 Task: Create a blank project ConduitTech with privacy Private to Project members  and default view as Board and in the team Taskers . Create three sections in the project as To-Do, Doing and Done
Action: Mouse moved to (58, 45)
Screenshot: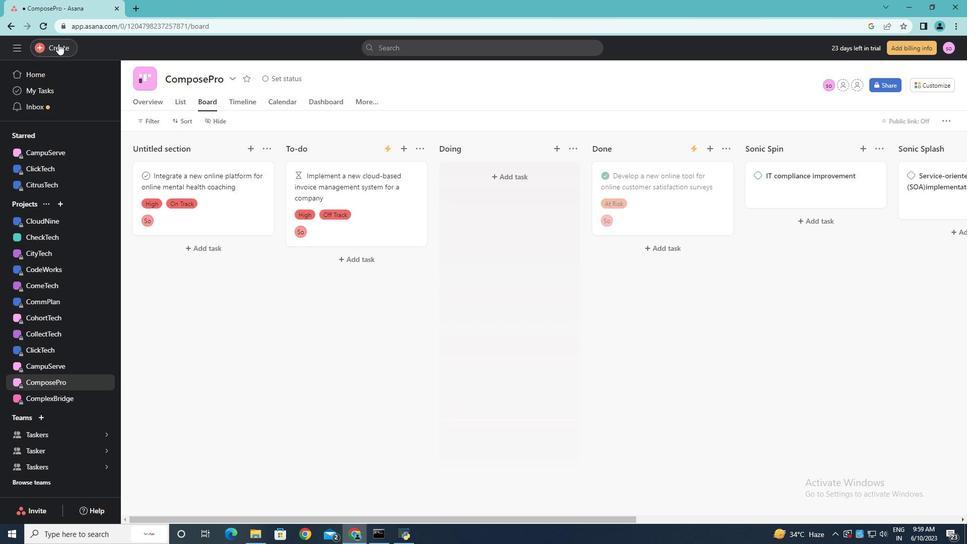 
Action: Mouse pressed left at (58, 45)
Screenshot: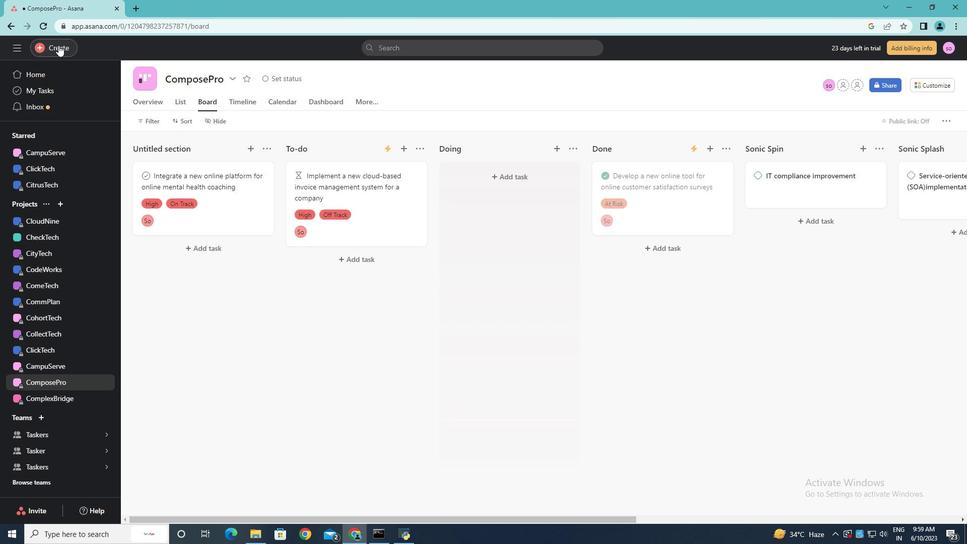 
Action: Mouse moved to (113, 68)
Screenshot: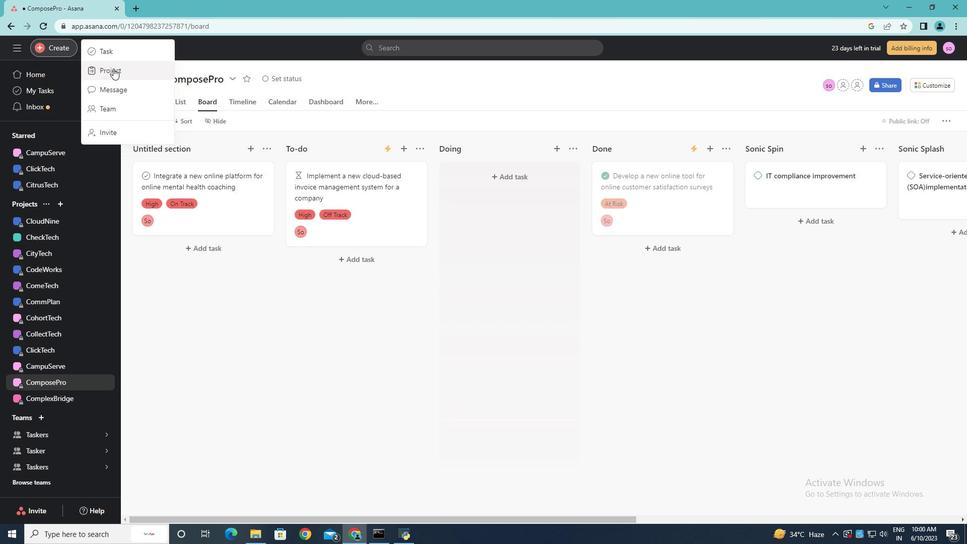 
Action: Mouse pressed left at (113, 68)
Screenshot: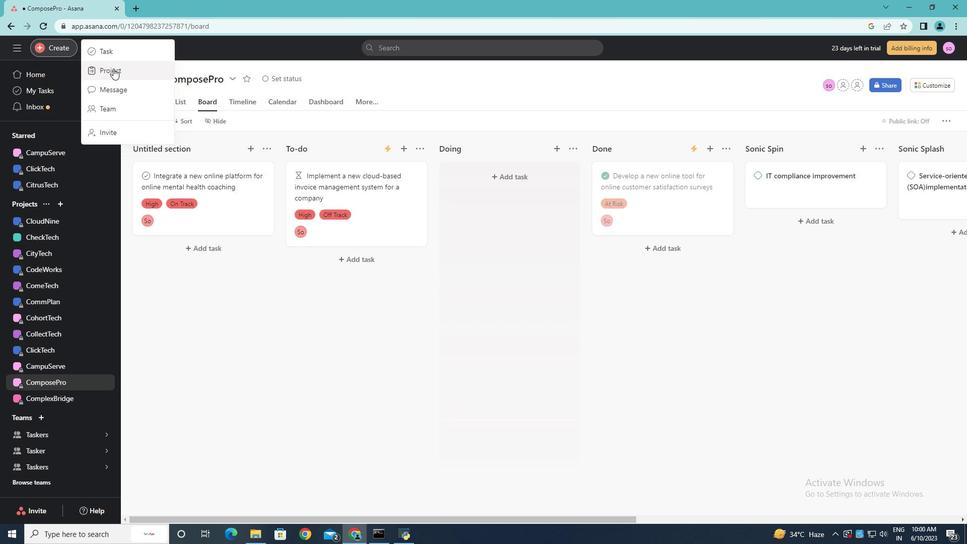 
Action: Mouse moved to (395, 276)
Screenshot: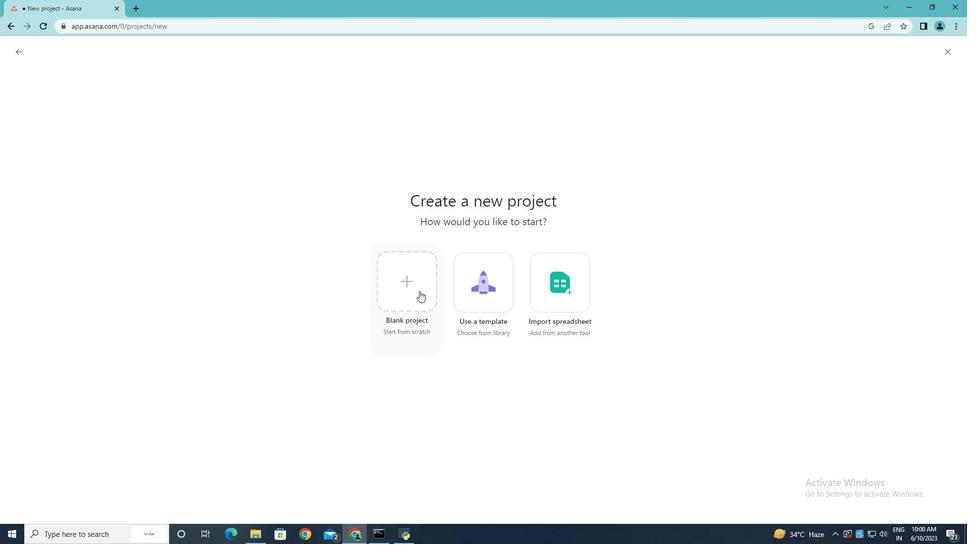
Action: Mouse pressed left at (395, 276)
Screenshot: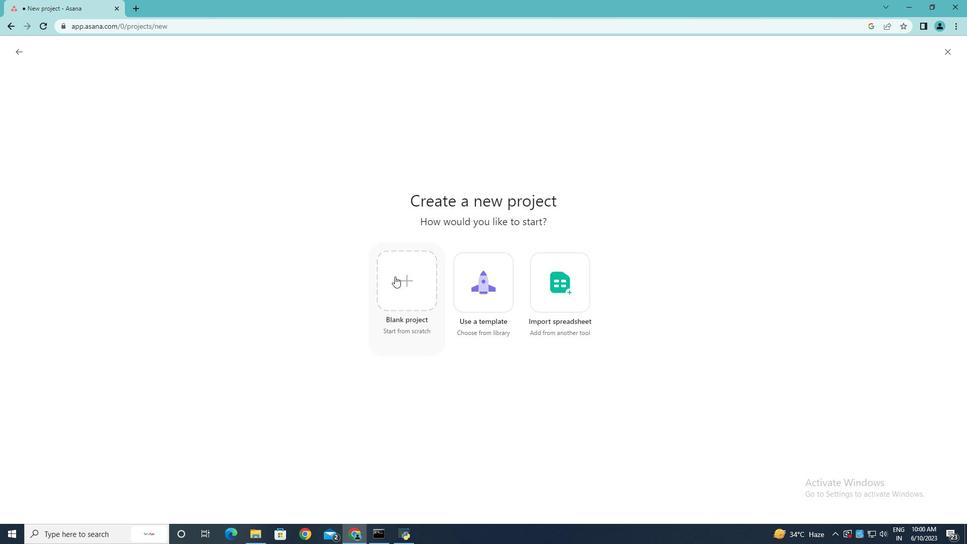 
Action: Key pressed <Key.shift>Condi<Key.backspace>uit<Key.shift>Tecj<Key.backspace>h
Screenshot: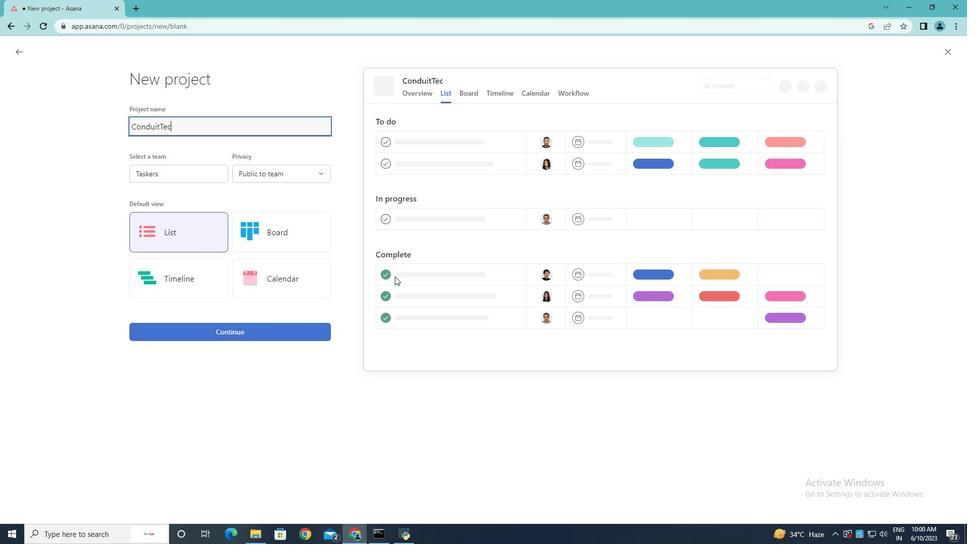 
Action: Mouse moved to (218, 176)
Screenshot: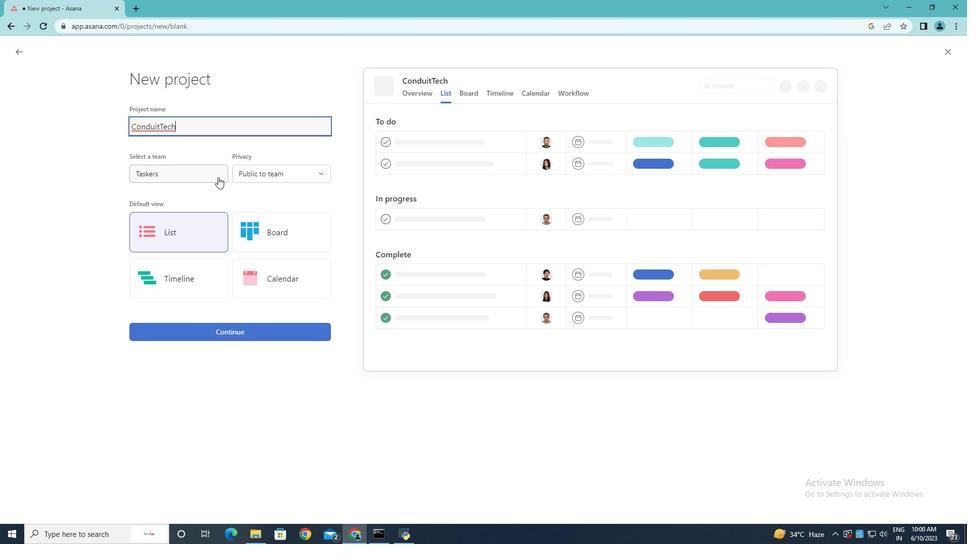 
Action: Mouse pressed left at (218, 176)
Screenshot: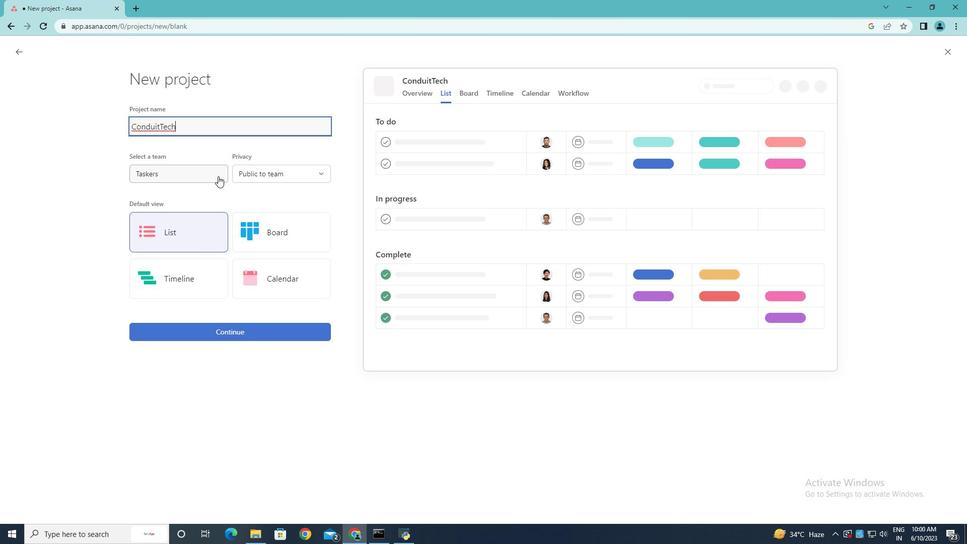 
Action: Mouse moved to (177, 234)
Screenshot: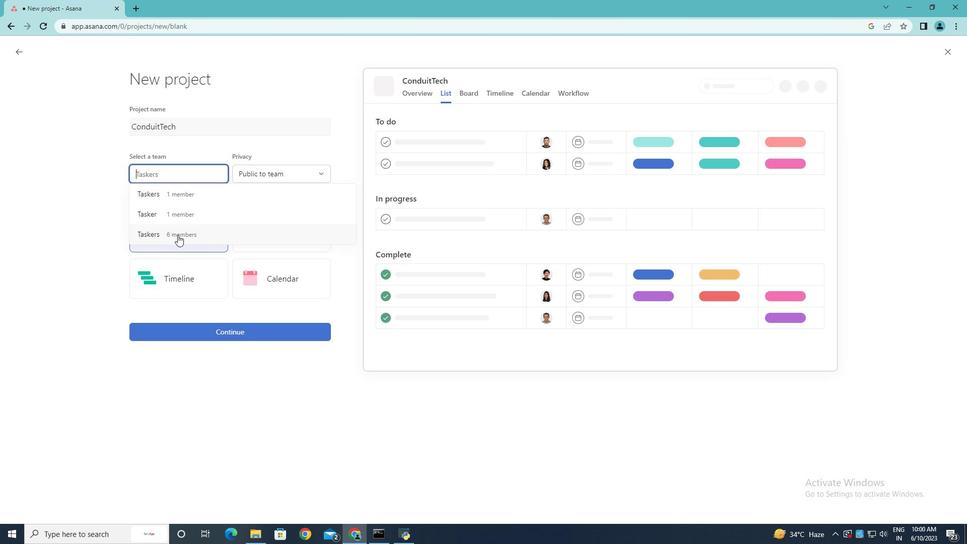 
Action: Mouse pressed left at (177, 234)
Screenshot: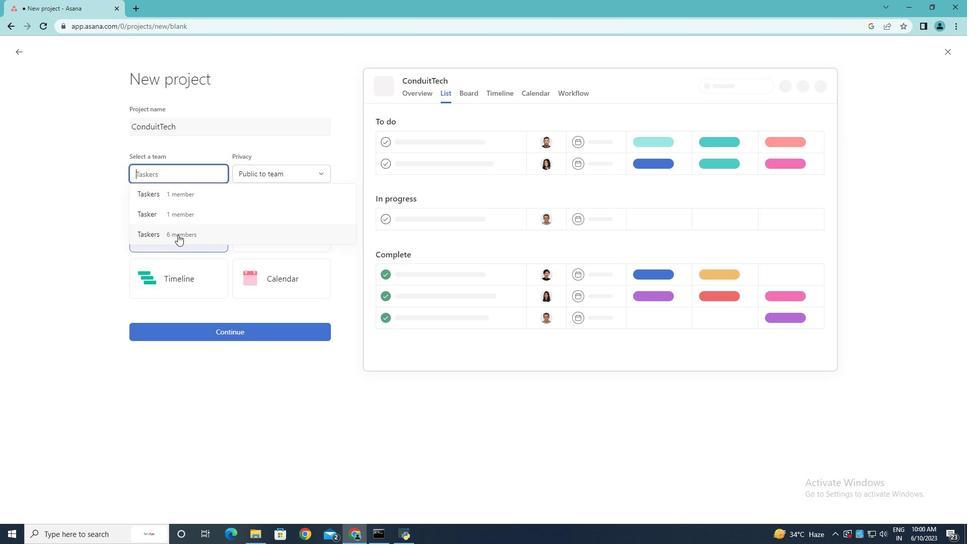 
Action: Mouse moved to (269, 174)
Screenshot: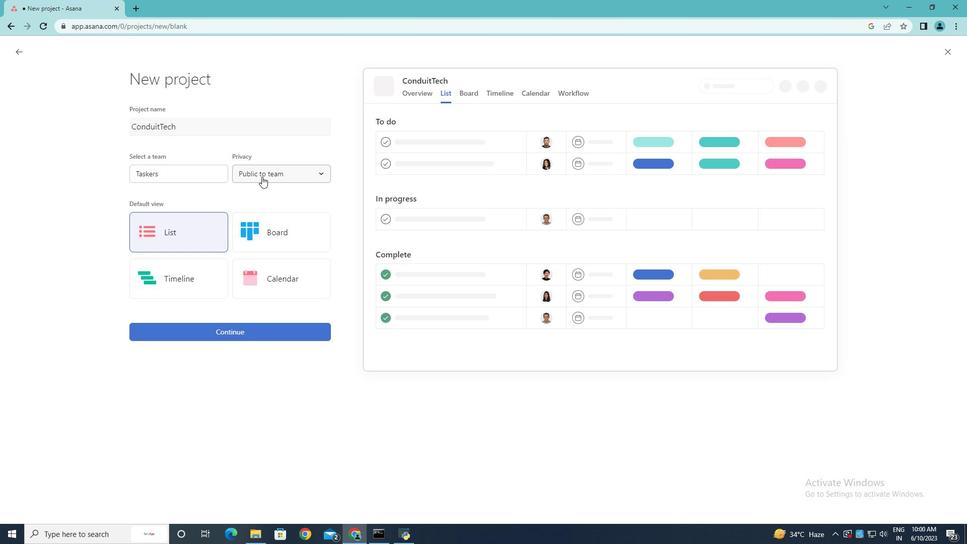 
Action: Mouse pressed left at (269, 174)
Screenshot: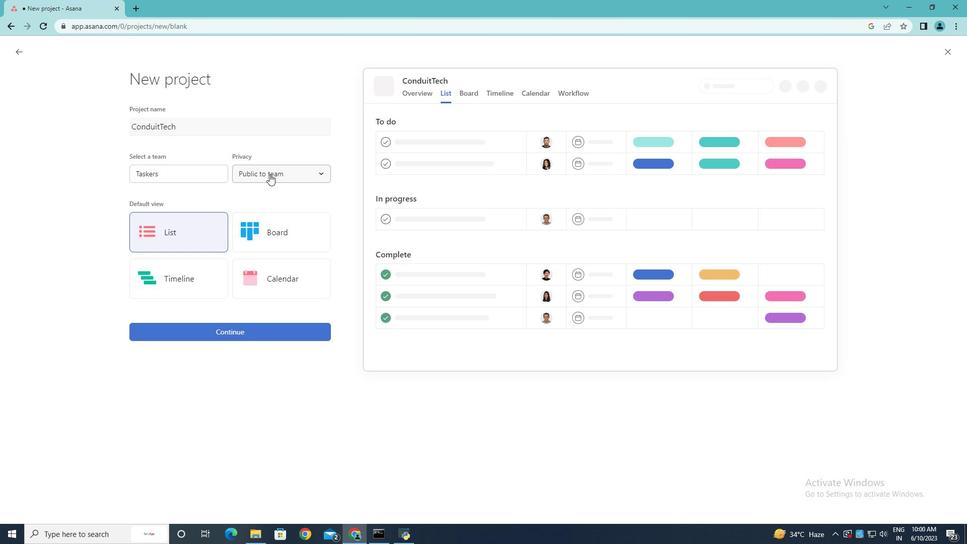 
Action: Mouse moved to (286, 212)
Screenshot: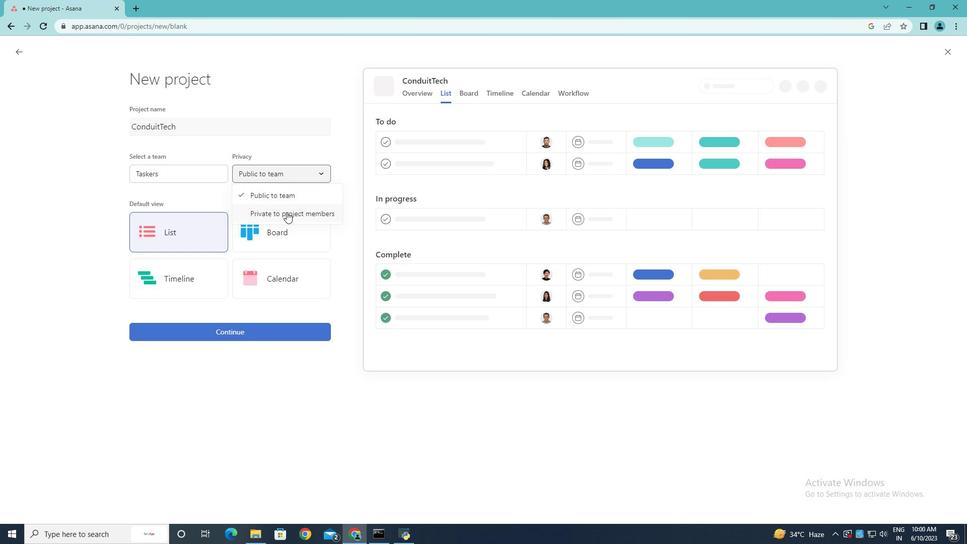 
Action: Mouse pressed left at (286, 212)
Screenshot: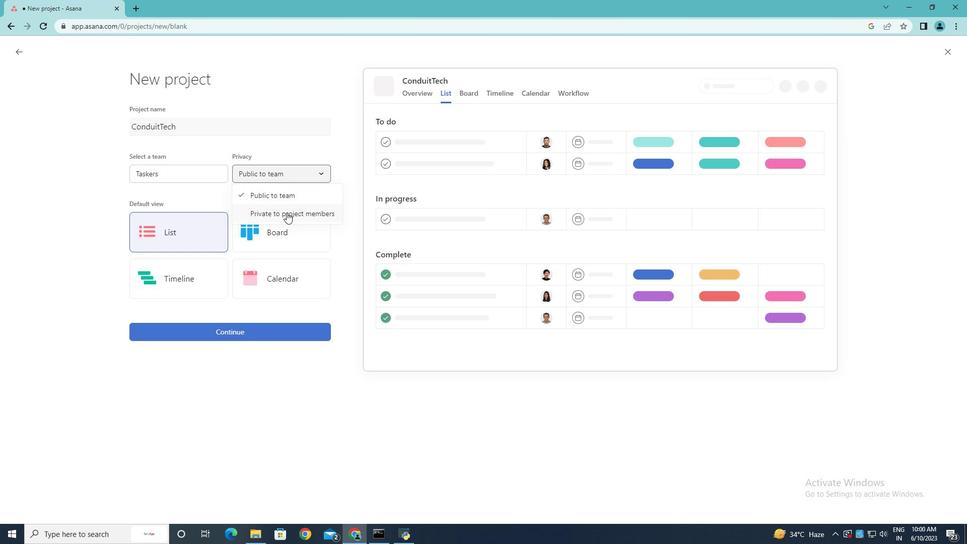
Action: Mouse moved to (275, 229)
Screenshot: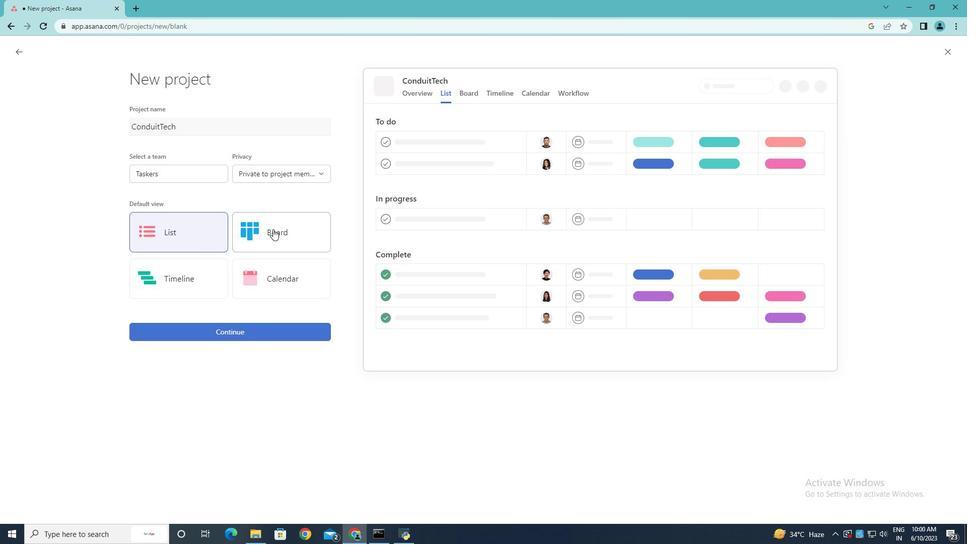 
Action: Mouse pressed left at (275, 229)
Screenshot: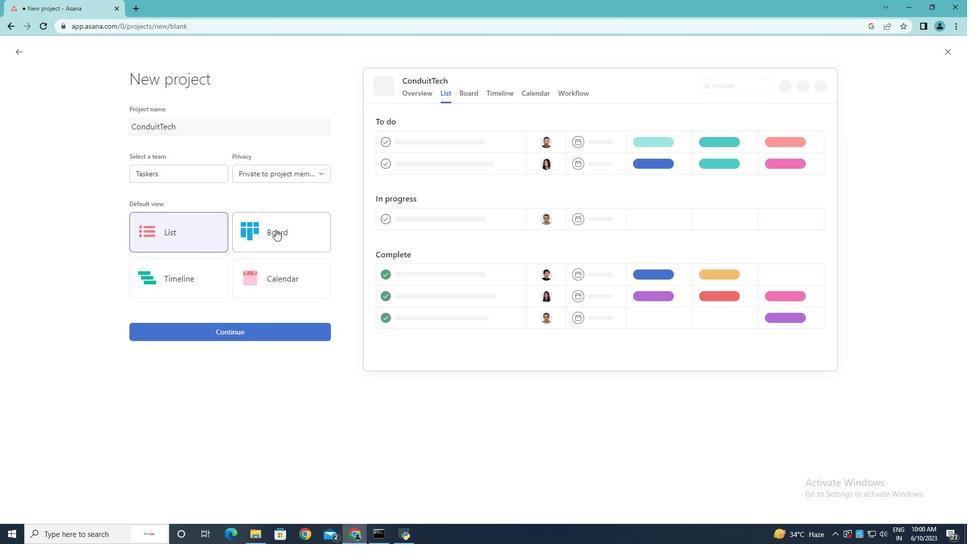 
Action: Mouse moved to (241, 335)
Screenshot: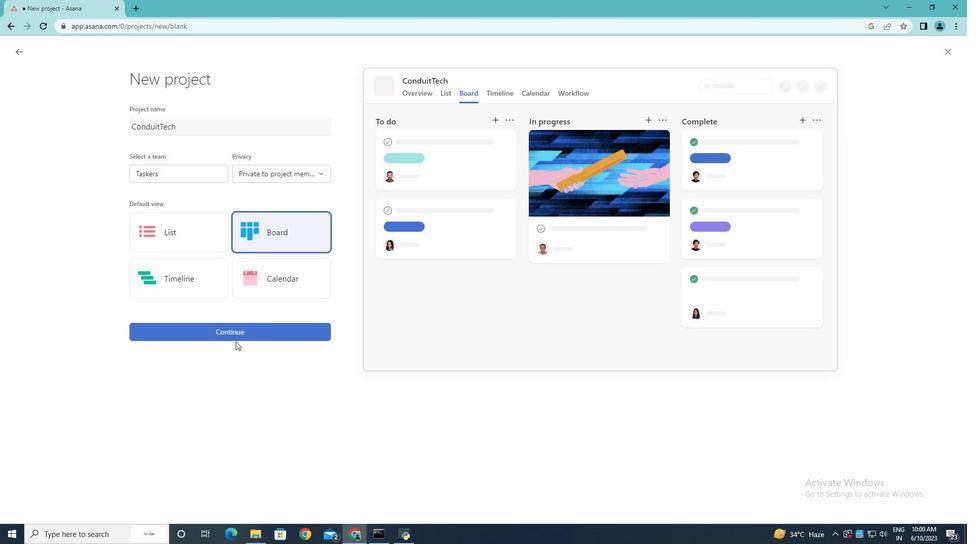 
Action: Mouse pressed left at (241, 335)
Screenshot: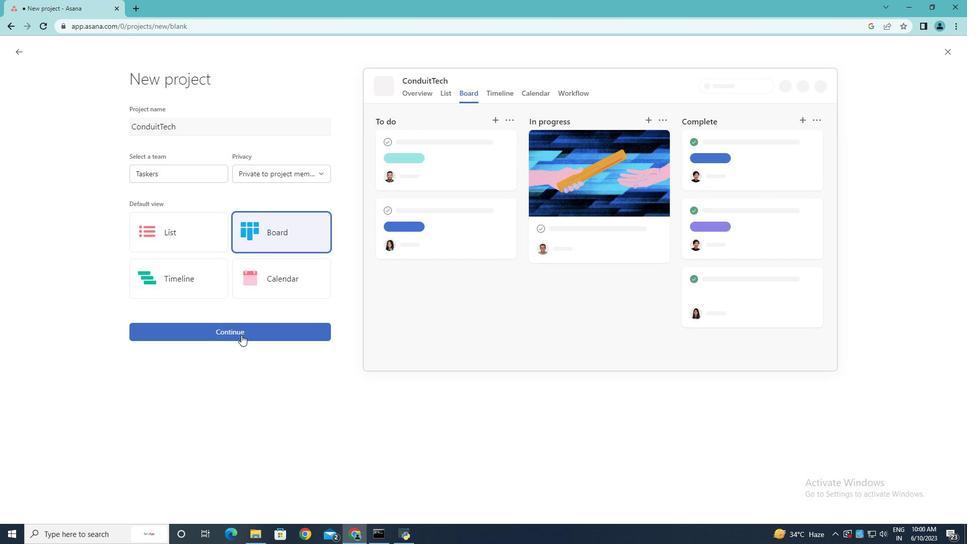
Action: Mouse moved to (249, 269)
Screenshot: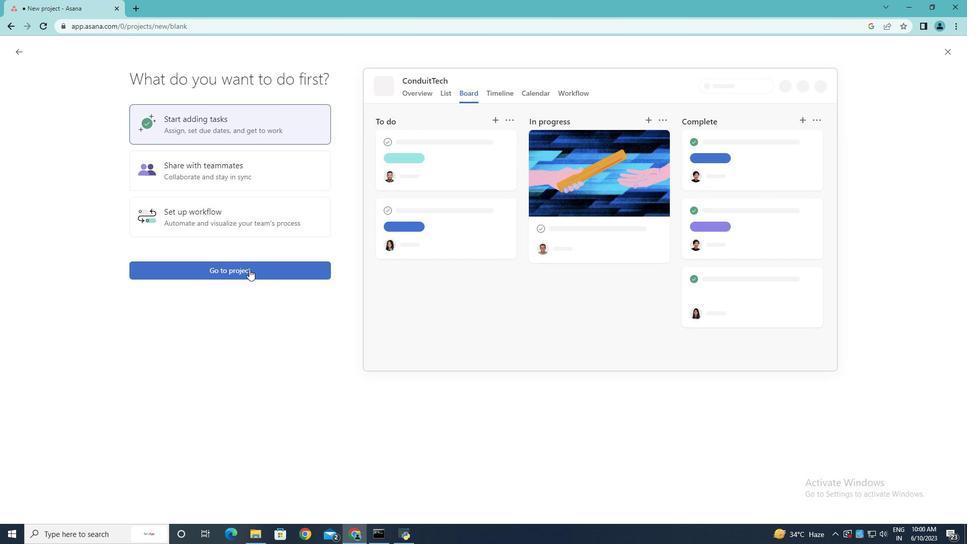 
Action: Mouse pressed left at (249, 269)
Screenshot: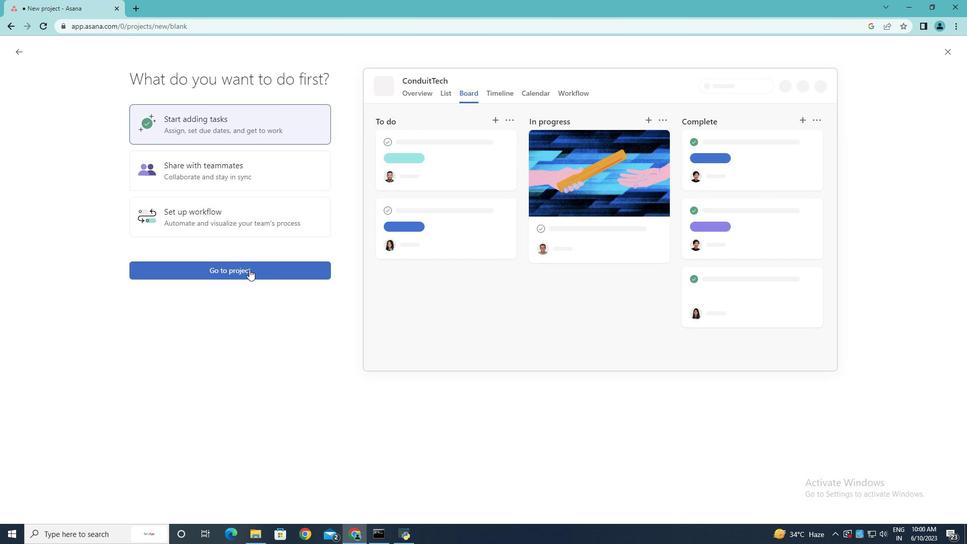 
Action: Mouse moved to (617, 148)
Screenshot: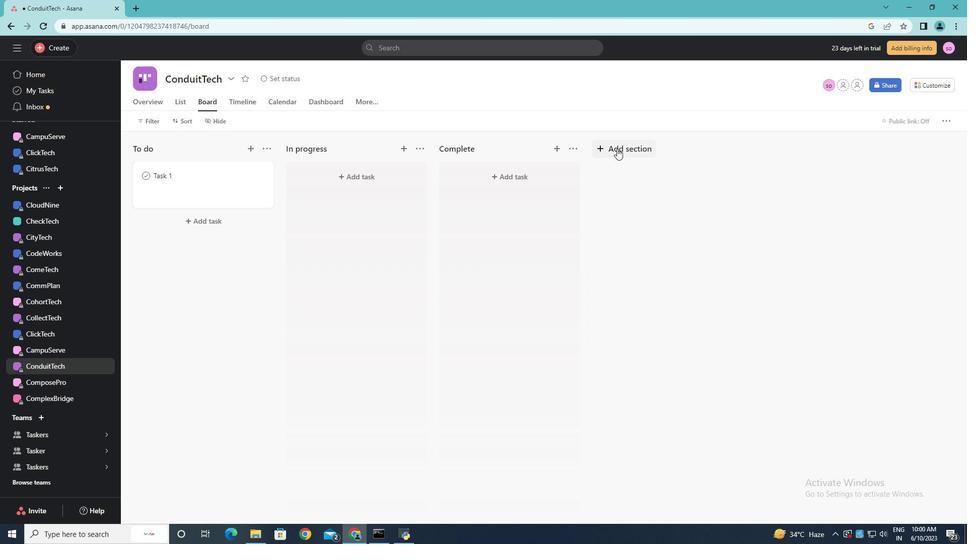 
Action: Mouse pressed left at (617, 148)
Screenshot: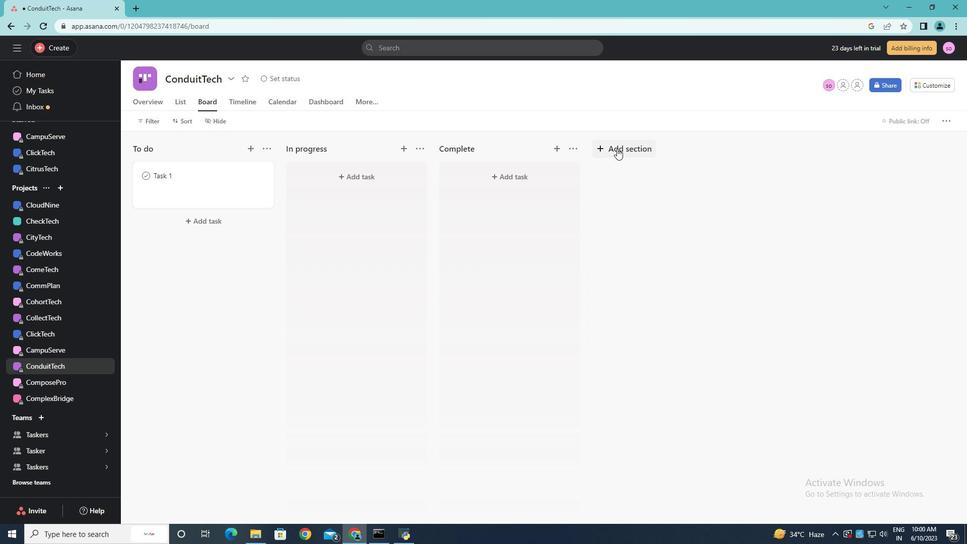 
Action: Key pressed <Key.enter><Key.shift><Key.shift><Key.shift><Key.shift><Key.shift><Key.shift><Key.shift><Key.shift><Key.shift><Key.shift><Key.shift><Key.shift><Key.shift><Key.shift><Key.shift><Key.shift><Key.shift><Key.shift><Key.shift>To-<Key.shift>Do<Key.enter><Key.shift><Key.shift><Key.shift><Key.shift>Doing<Key.enter><Key.shift>Done
Screenshot: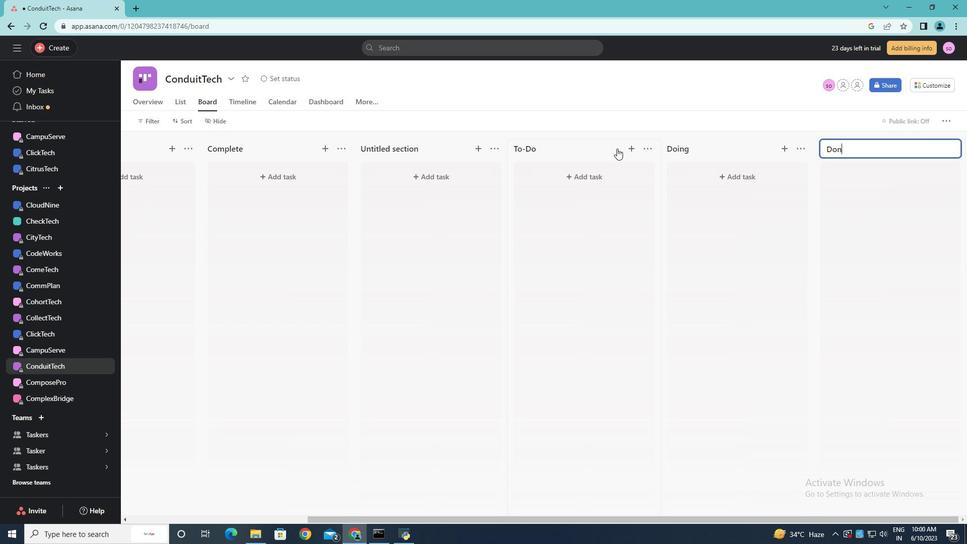 
Action: Mouse moved to (892, 283)
Screenshot: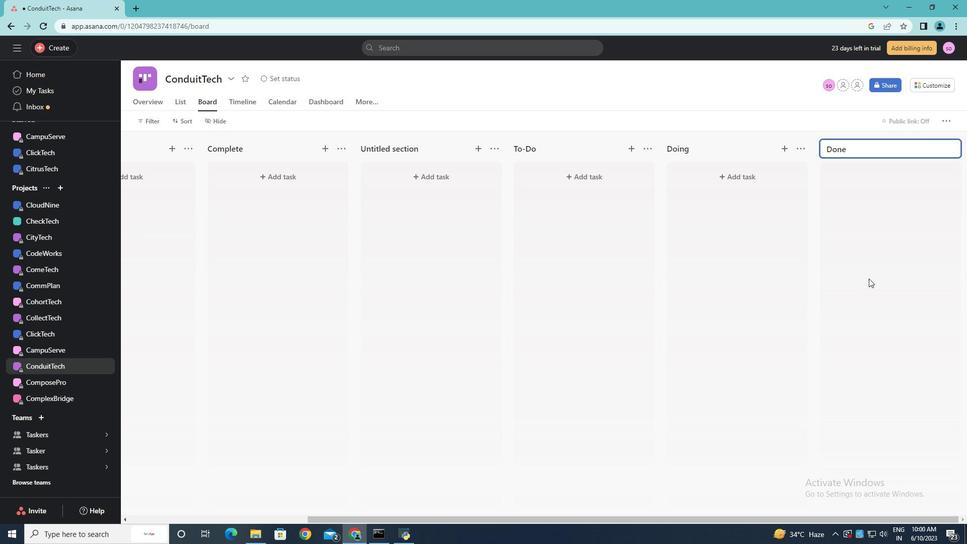 
Action: Mouse pressed left at (892, 283)
Screenshot: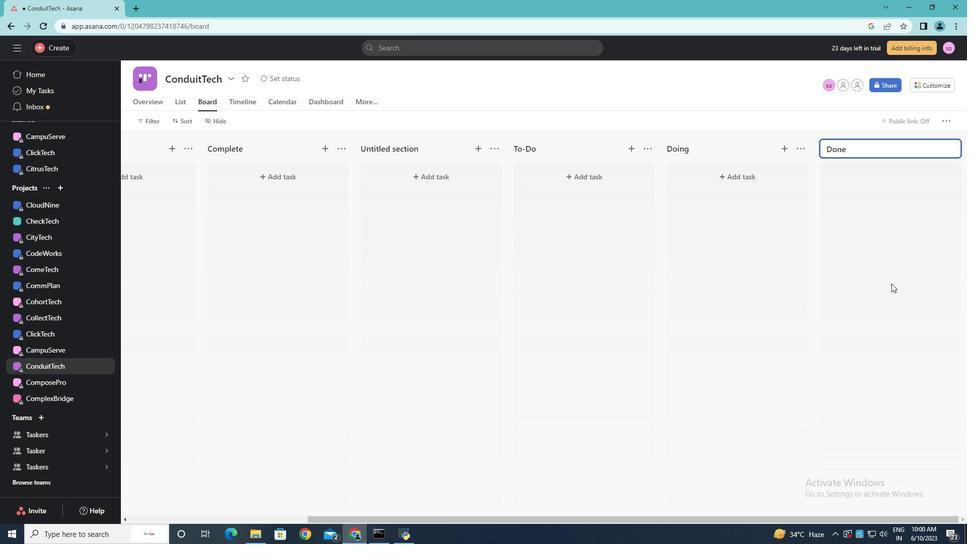 
Action: Mouse moved to (585, 292)
Screenshot: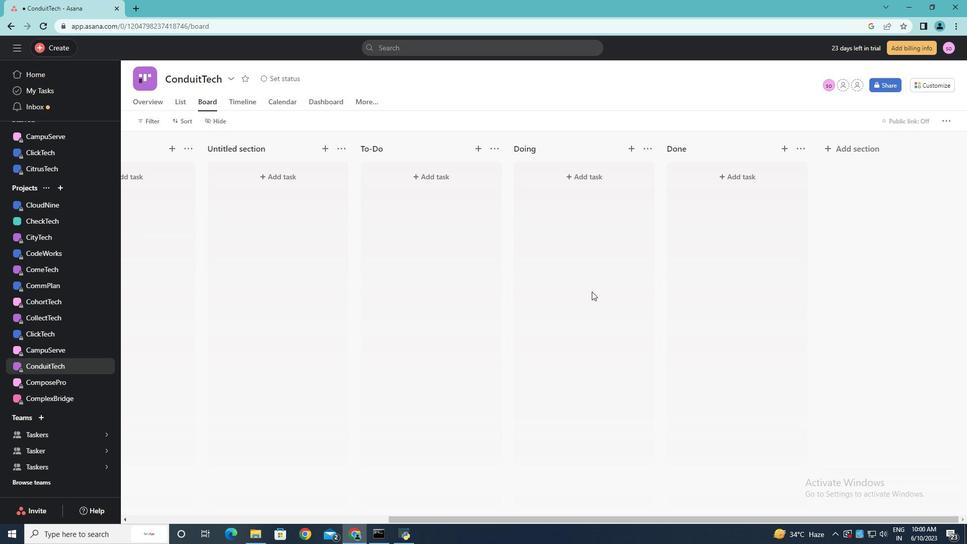 
